 Task: Sort the products in the category "Hard Seltzer" by price (lowest first).
Action: Mouse moved to (695, 231)
Screenshot: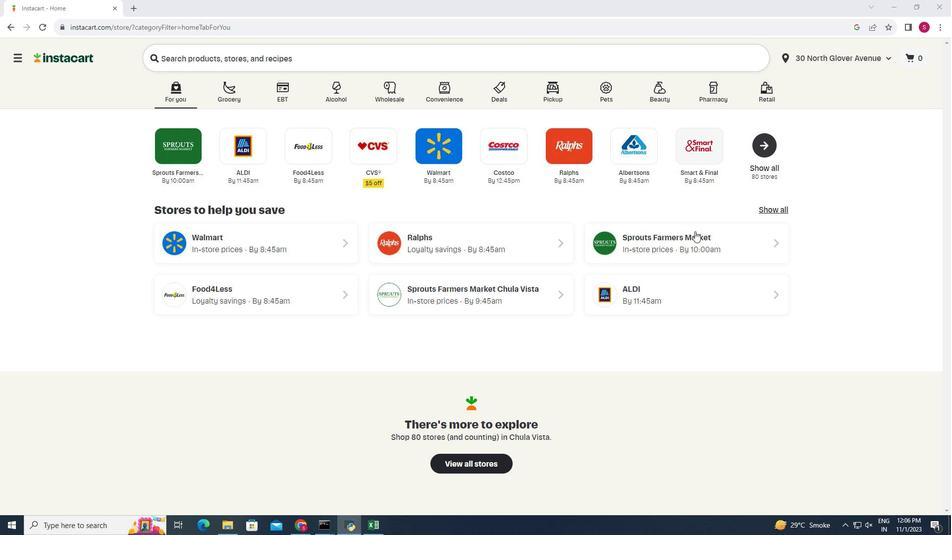 
Action: Mouse pressed left at (695, 231)
Screenshot: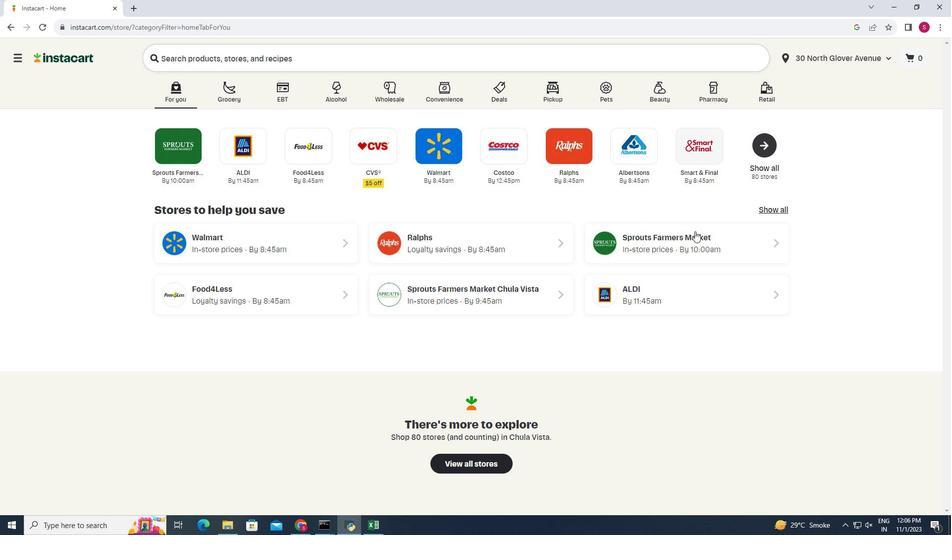 
Action: Mouse moved to (50, 489)
Screenshot: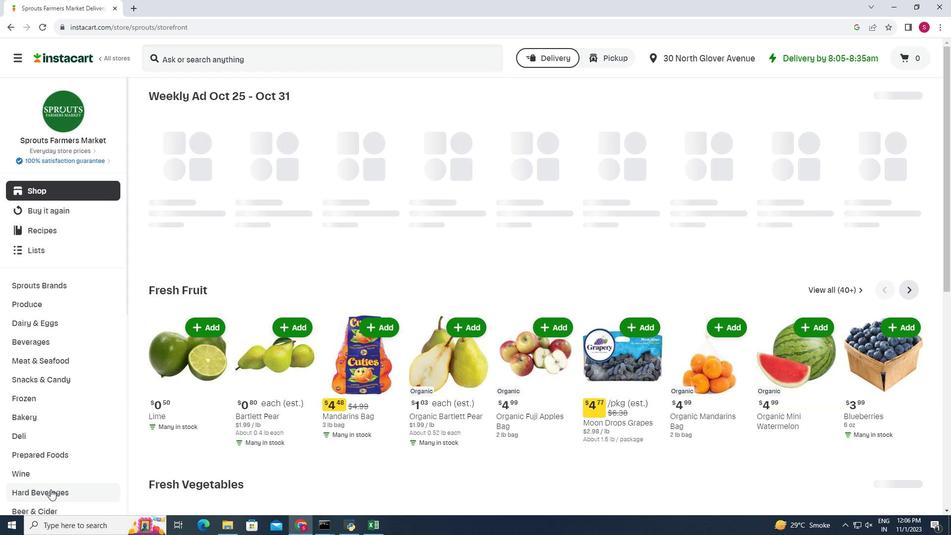 
Action: Mouse pressed left at (50, 489)
Screenshot: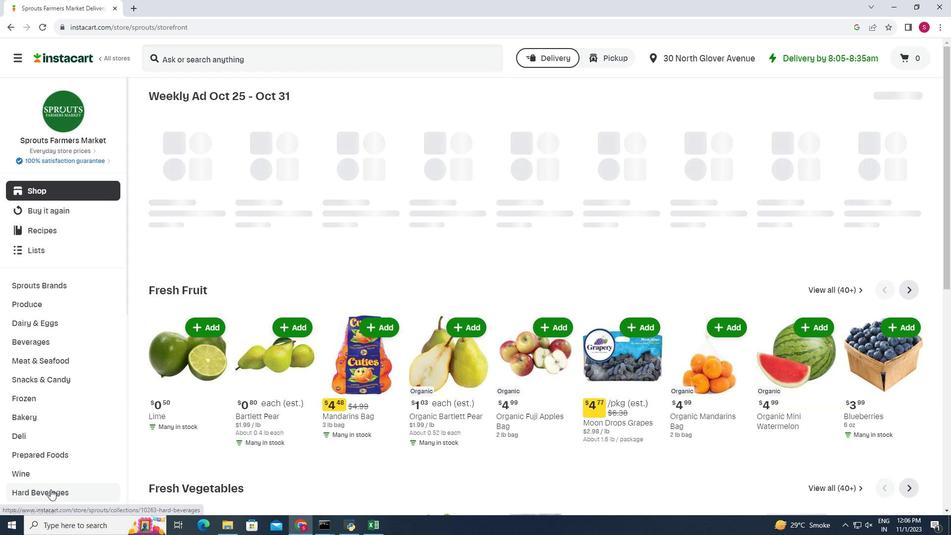 
Action: Mouse moved to (246, 124)
Screenshot: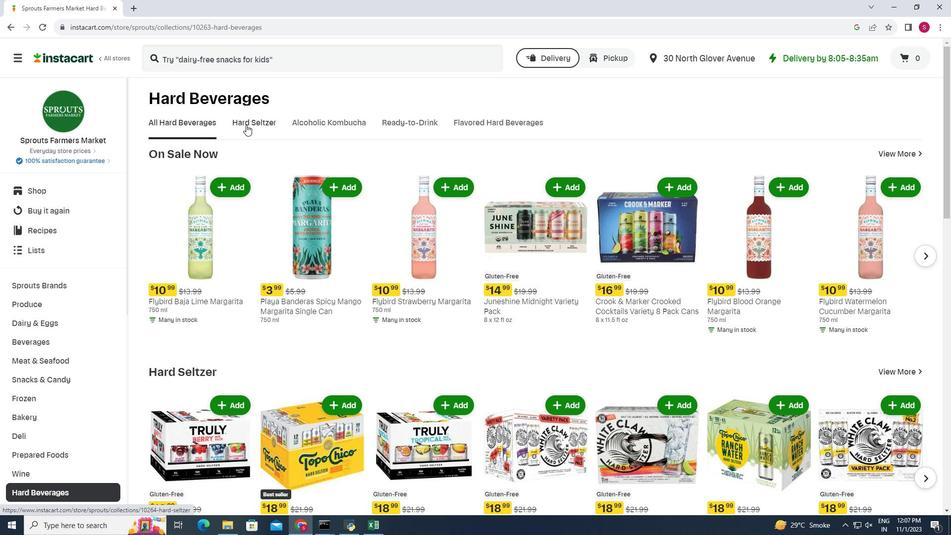 
Action: Mouse pressed left at (246, 124)
Screenshot: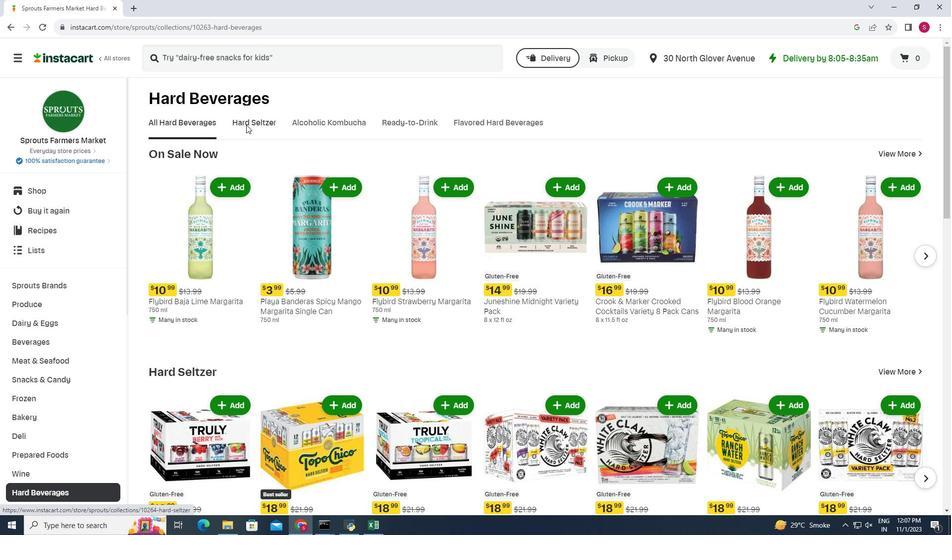 
Action: Mouse moved to (914, 155)
Screenshot: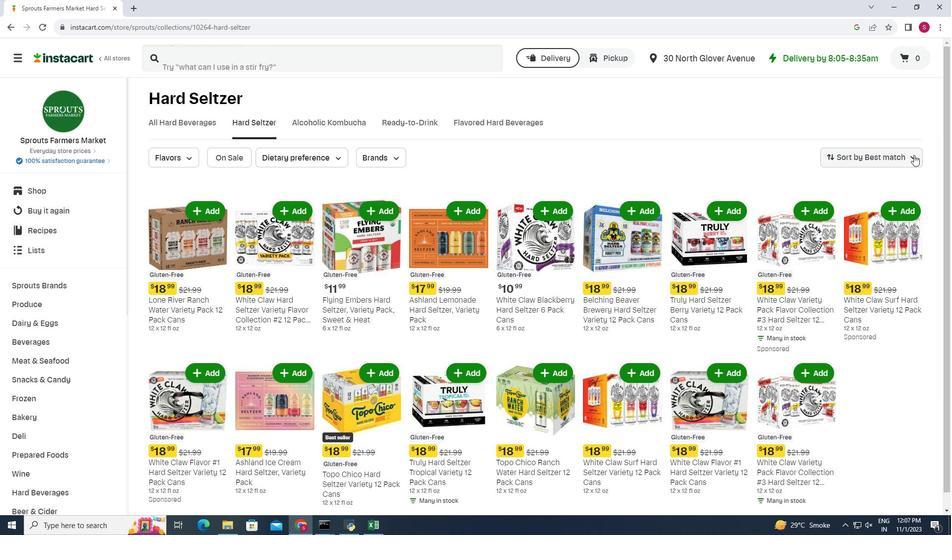
Action: Mouse pressed left at (914, 155)
Screenshot: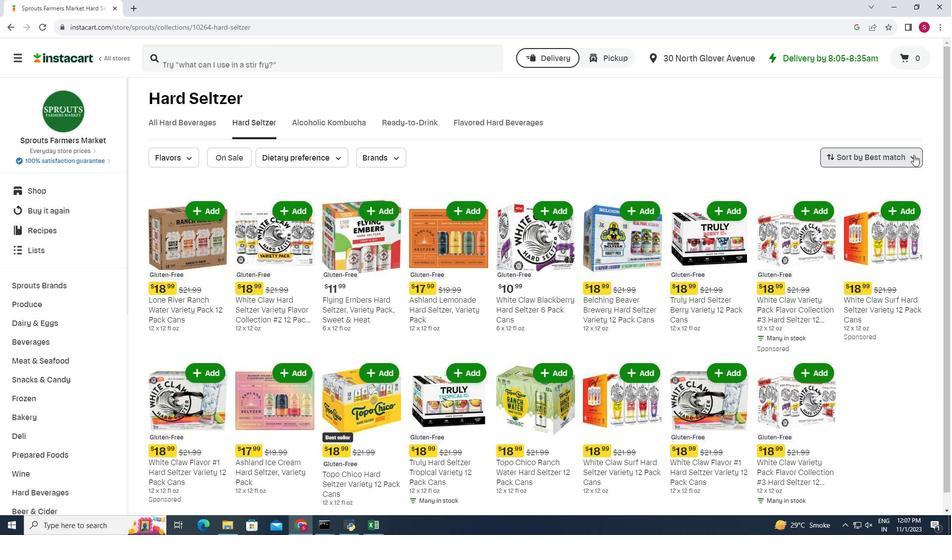 
Action: Mouse moved to (890, 206)
Screenshot: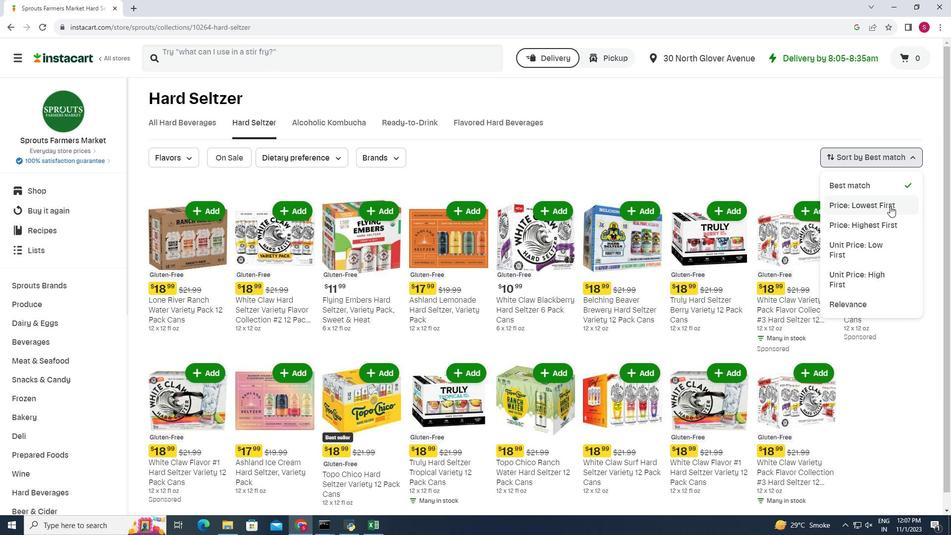 
Action: Mouse pressed left at (890, 206)
Screenshot: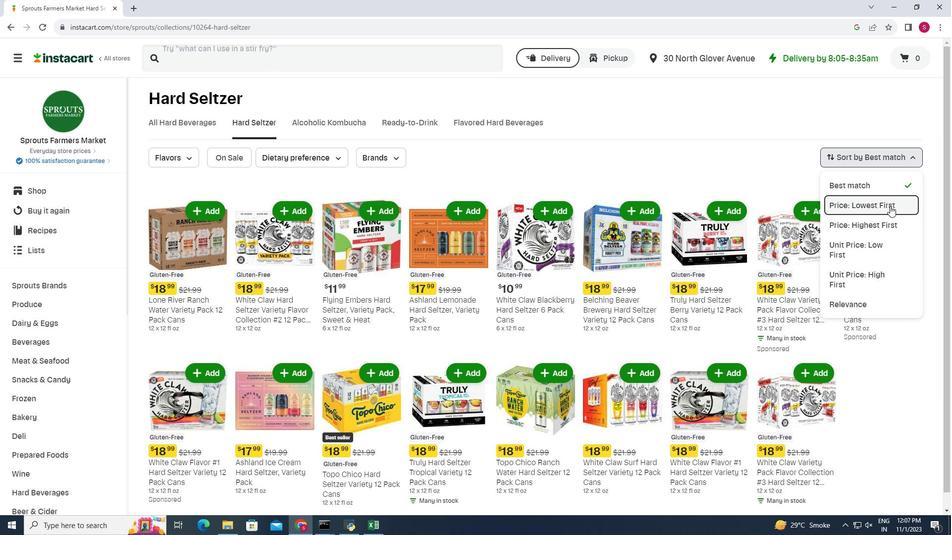 
Action: Mouse moved to (494, 304)
Screenshot: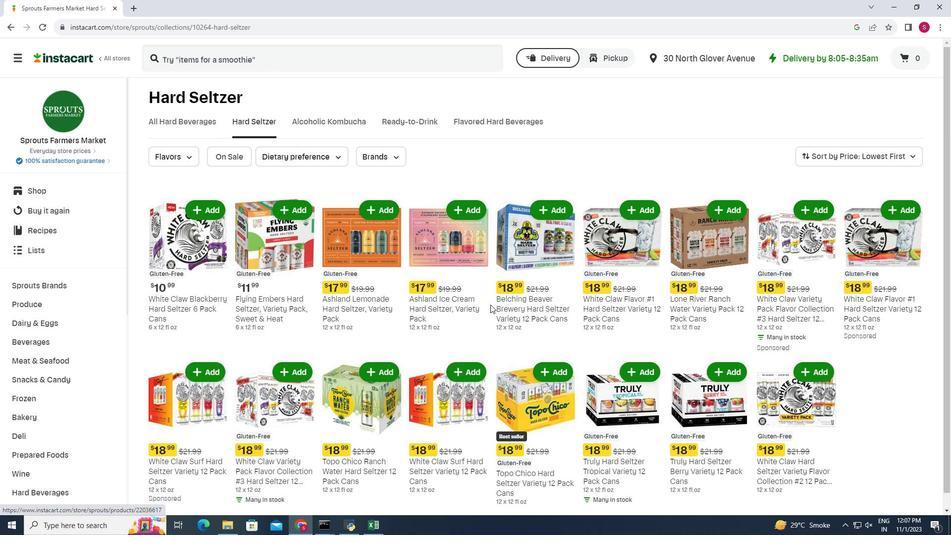 
Action: Mouse scrolled (494, 304) with delta (0, 0)
Screenshot: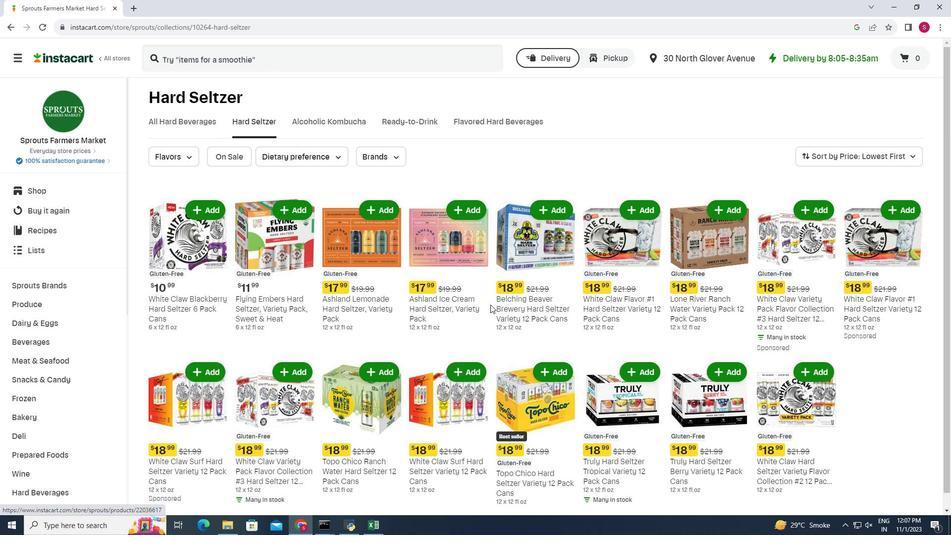 
Action: Mouse moved to (490, 304)
Screenshot: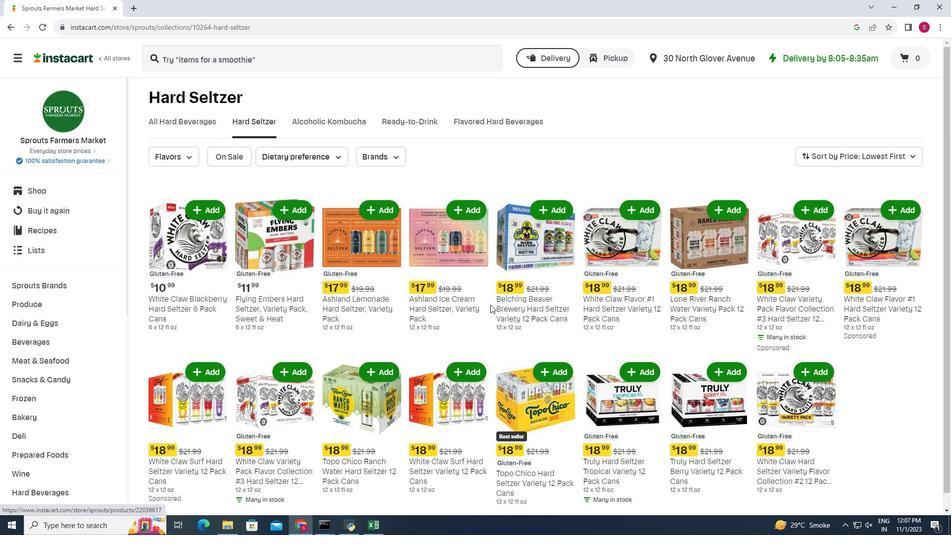 
Action: Mouse scrolled (490, 304) with delta (0, 0)
Screenshot: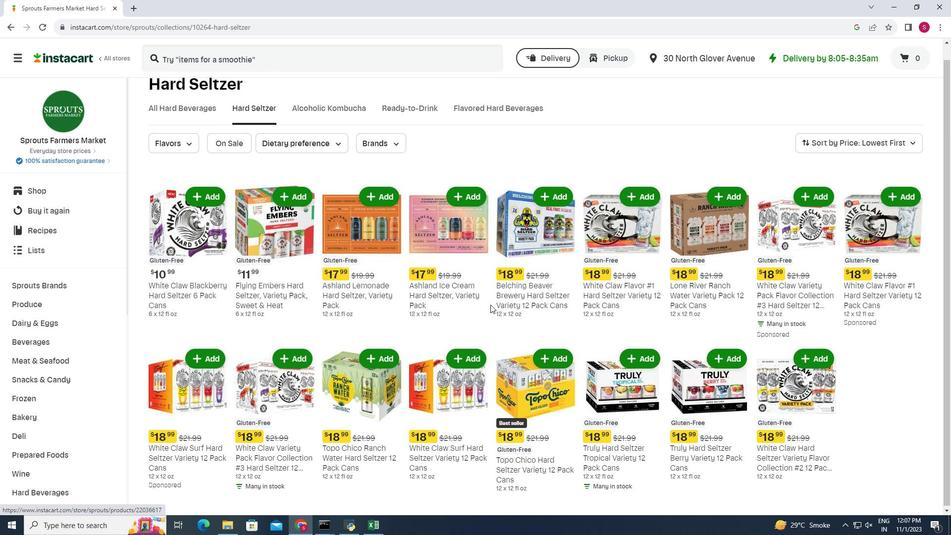 
Action: Mouse scrolled (490, 304) with delta (0, 0)
Screenshot: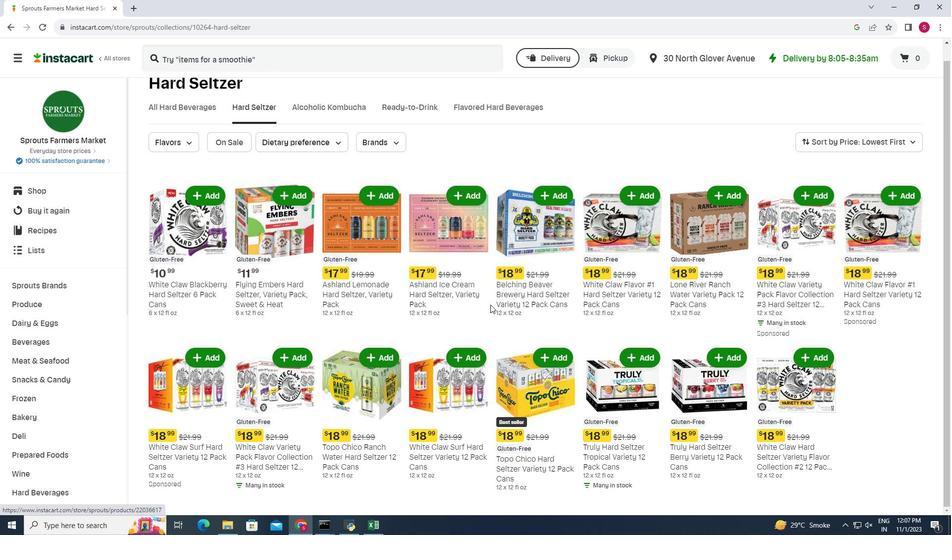 
Action: Mouse scrolled (490, 304) with delta (0, 0)
Screenshot: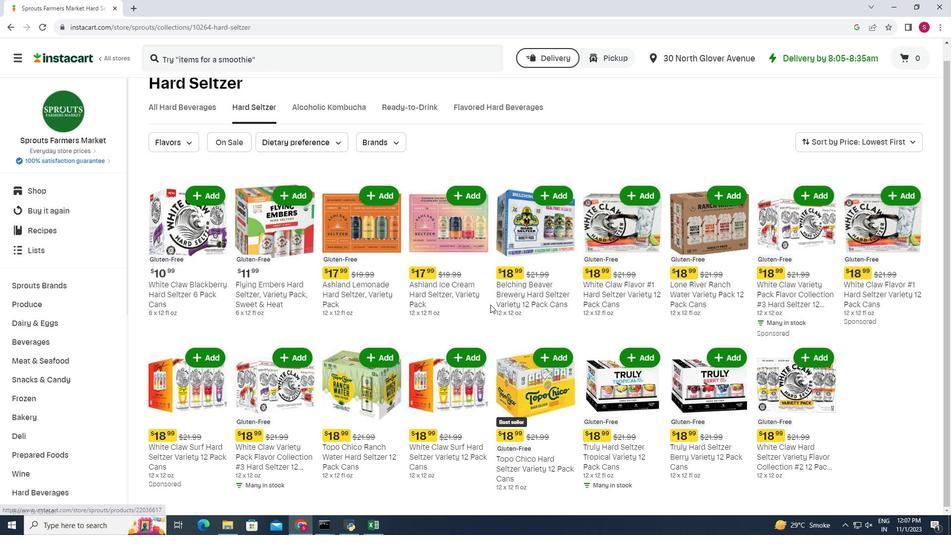 
Action: Mouse moved to (487, 303)
Screenshot: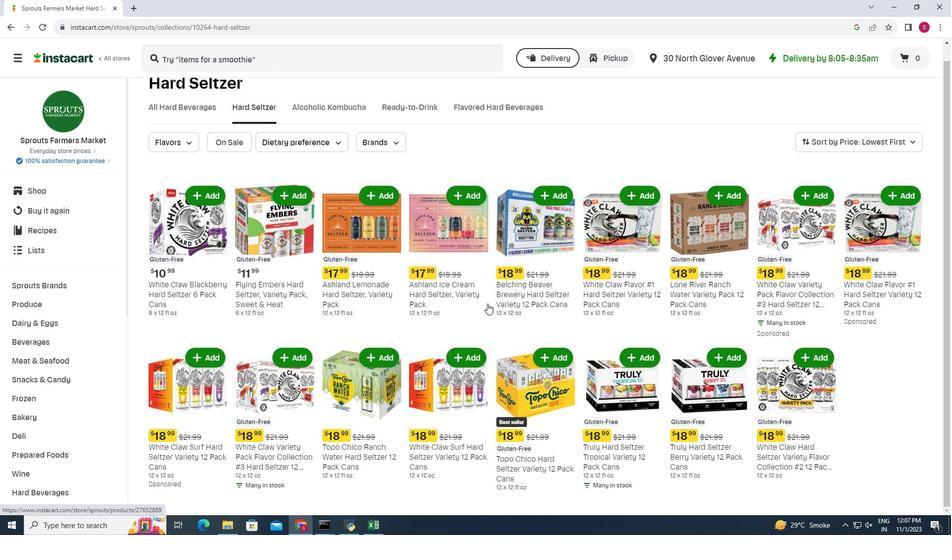
